 Task: Select service leadership development.
Action: Mouse moved to (609, 155)
Screenshot: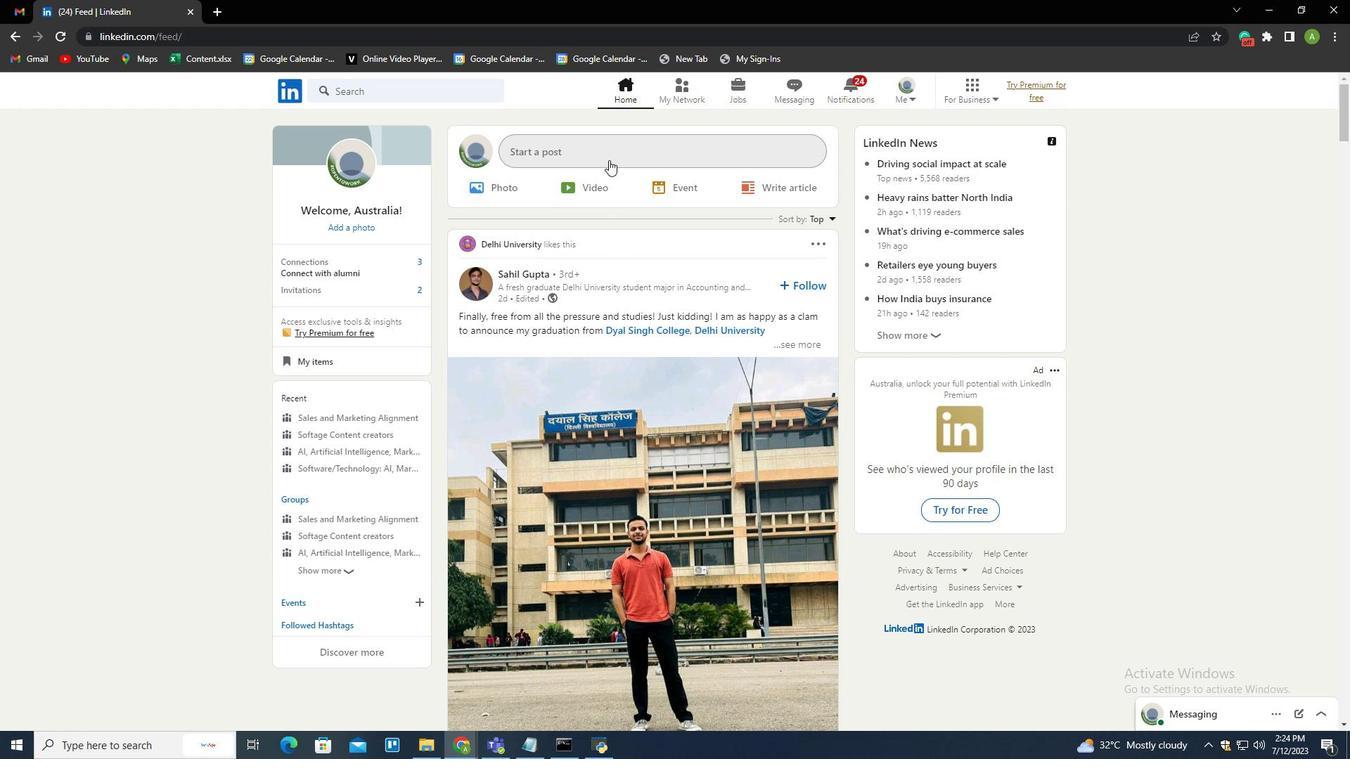 
Action: Mouse pressed left at (609, 155)
Screenshot: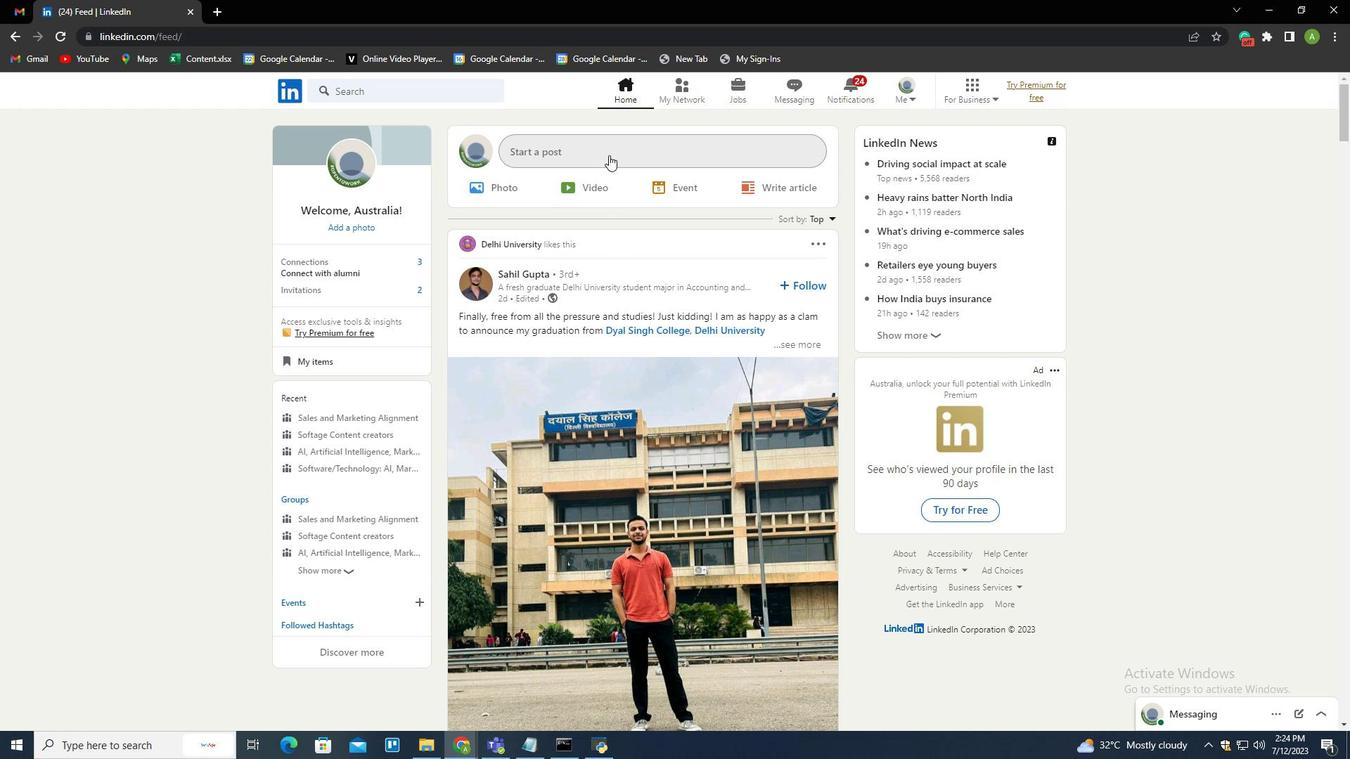 
Action: Mouse moved to (598, 416)
Screenshot: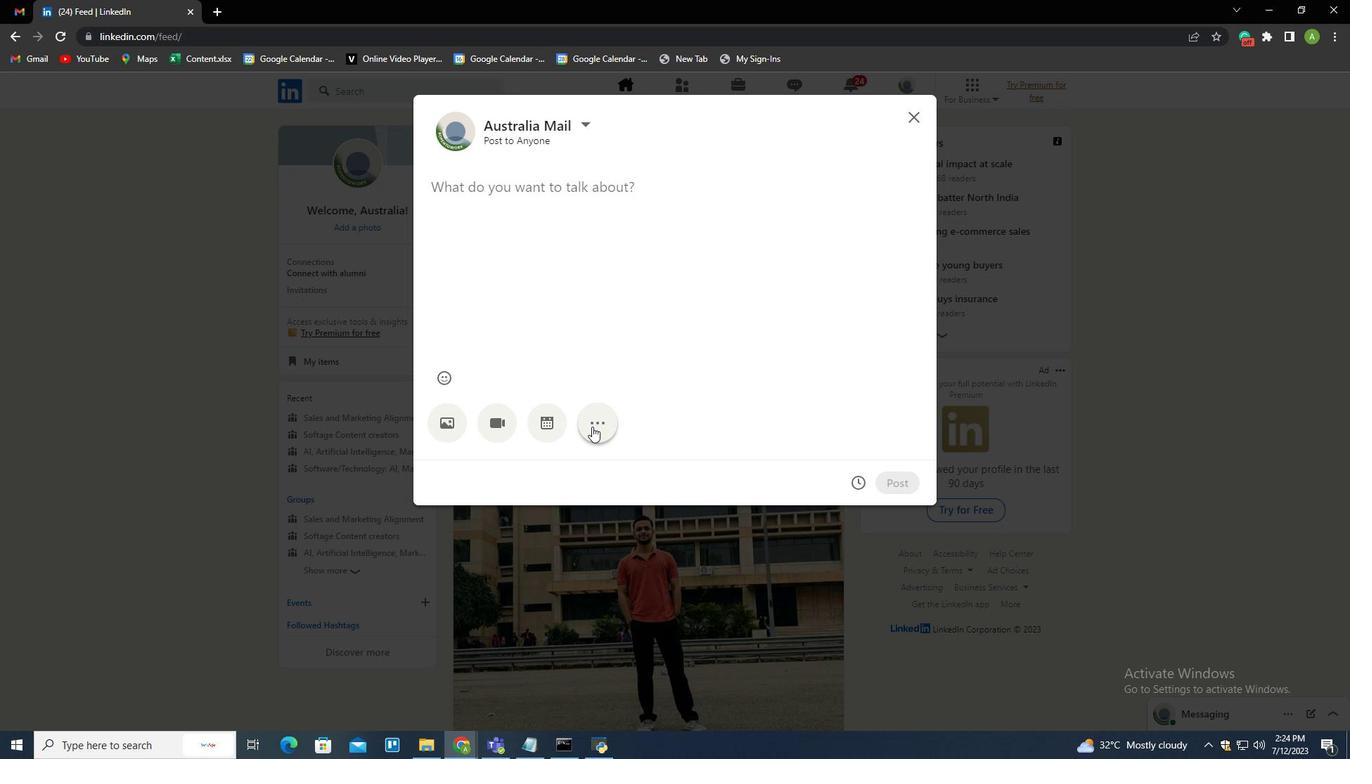 
Action: Mouse pressed left at (598, 416)
Screenshot: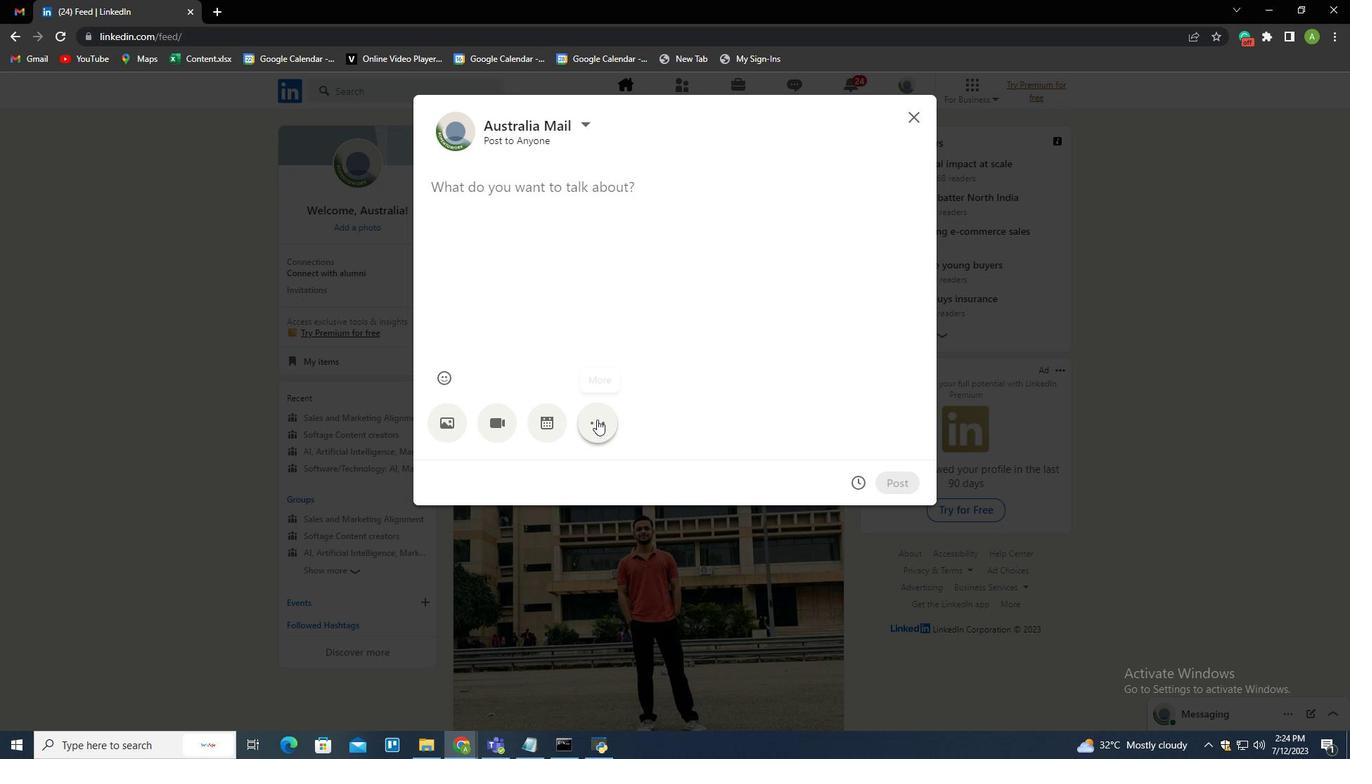 
Action: Mouse moved to (799, 414)
Screenshot: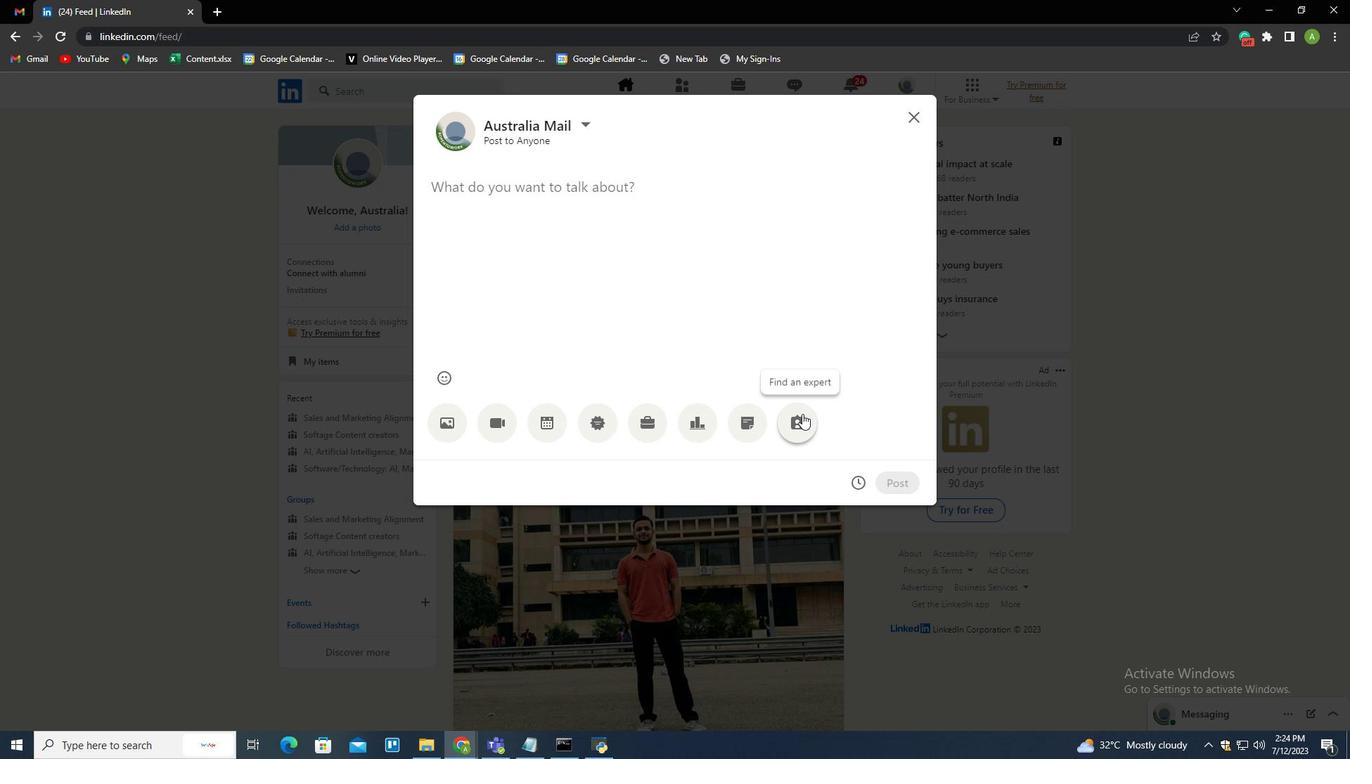 
Action: Mouse pressed left at (799, 414)
Screenshot: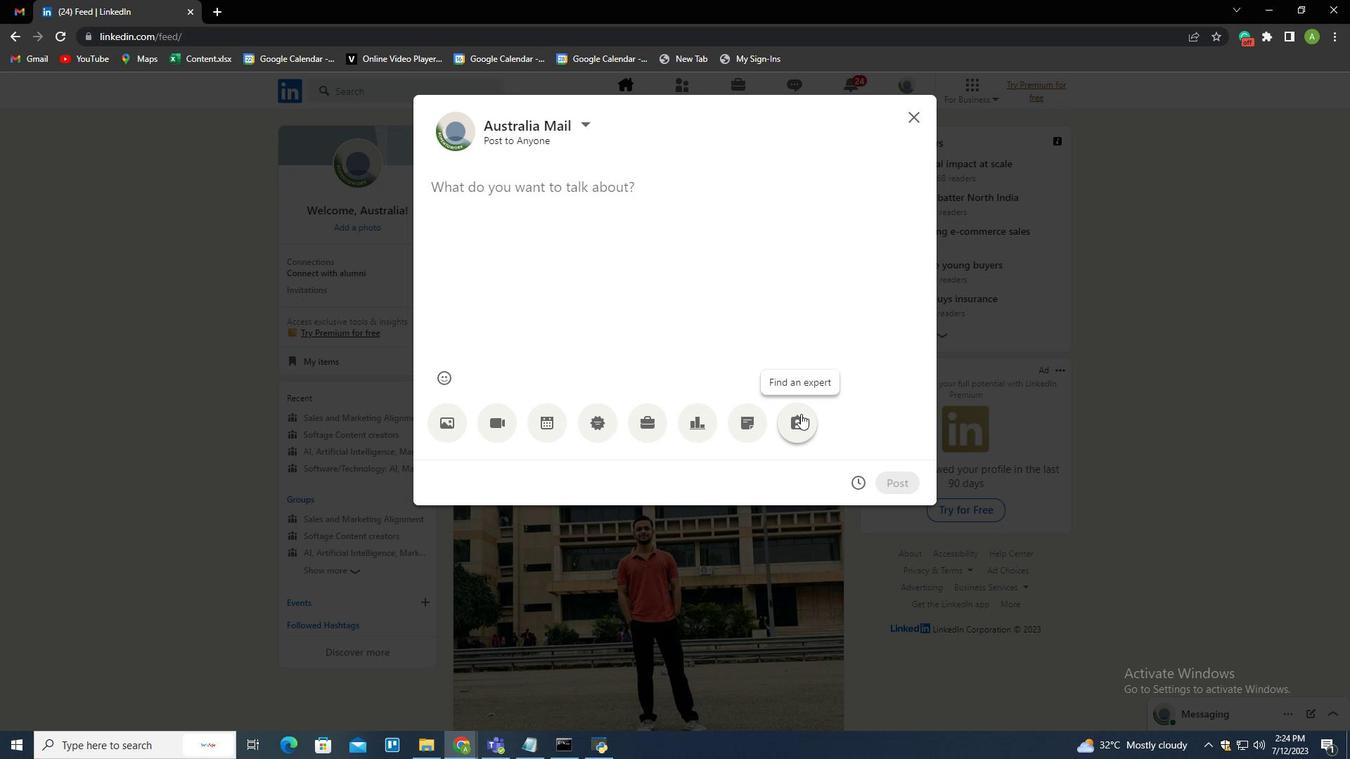 
Action: Mouse moved to (554, 203)
Screenshot: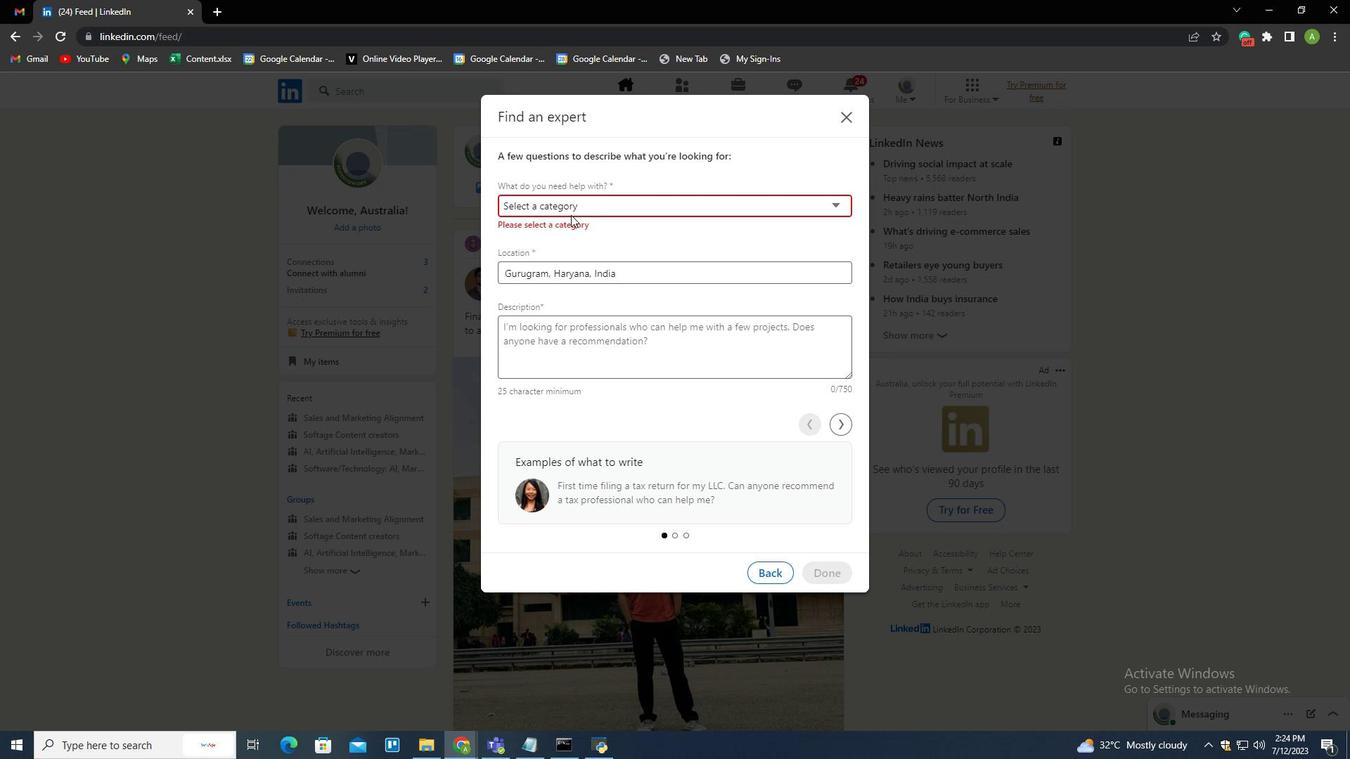 
Action: Mouse pressed left at (554, 203)
Screenshot: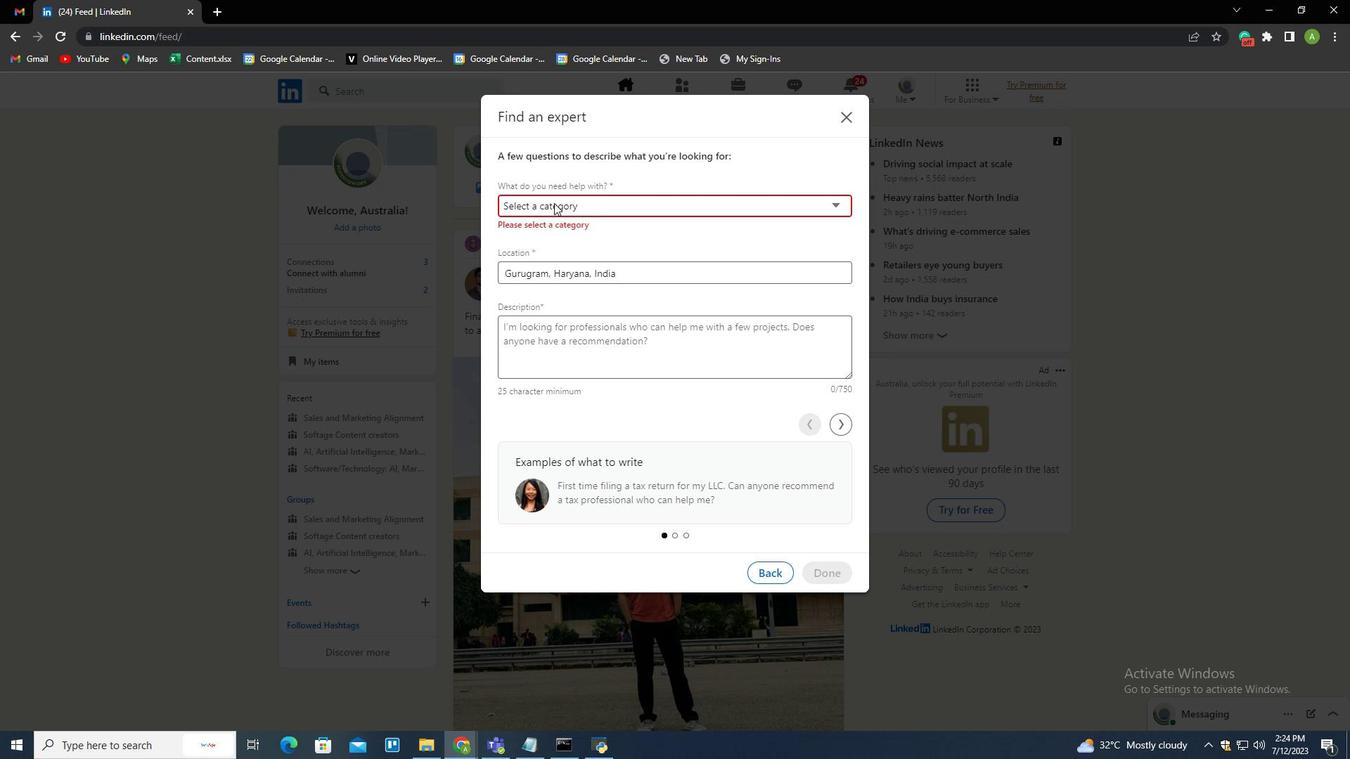 
Action: Mouse moved to (549, 251)
Screenshot: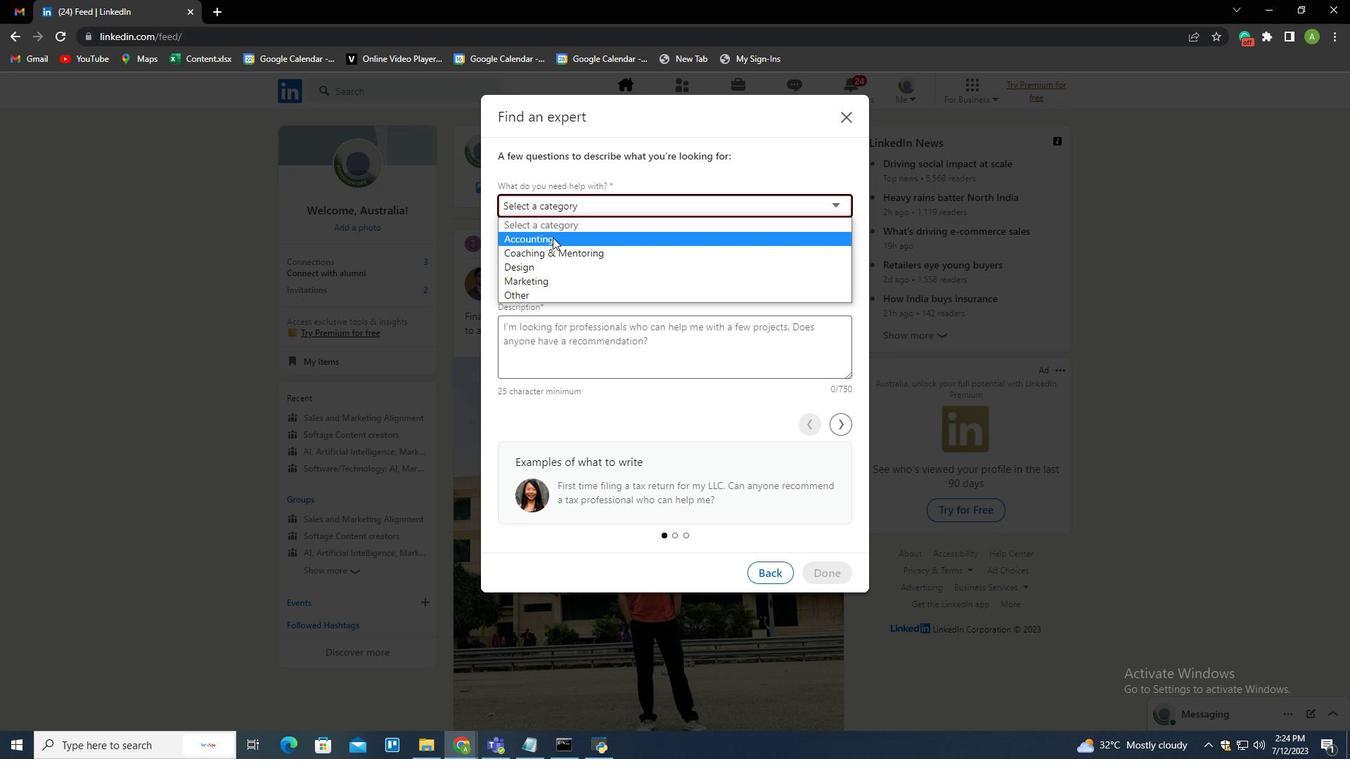 
Action: Mouse pressed left at (549, 251)
Screenshot: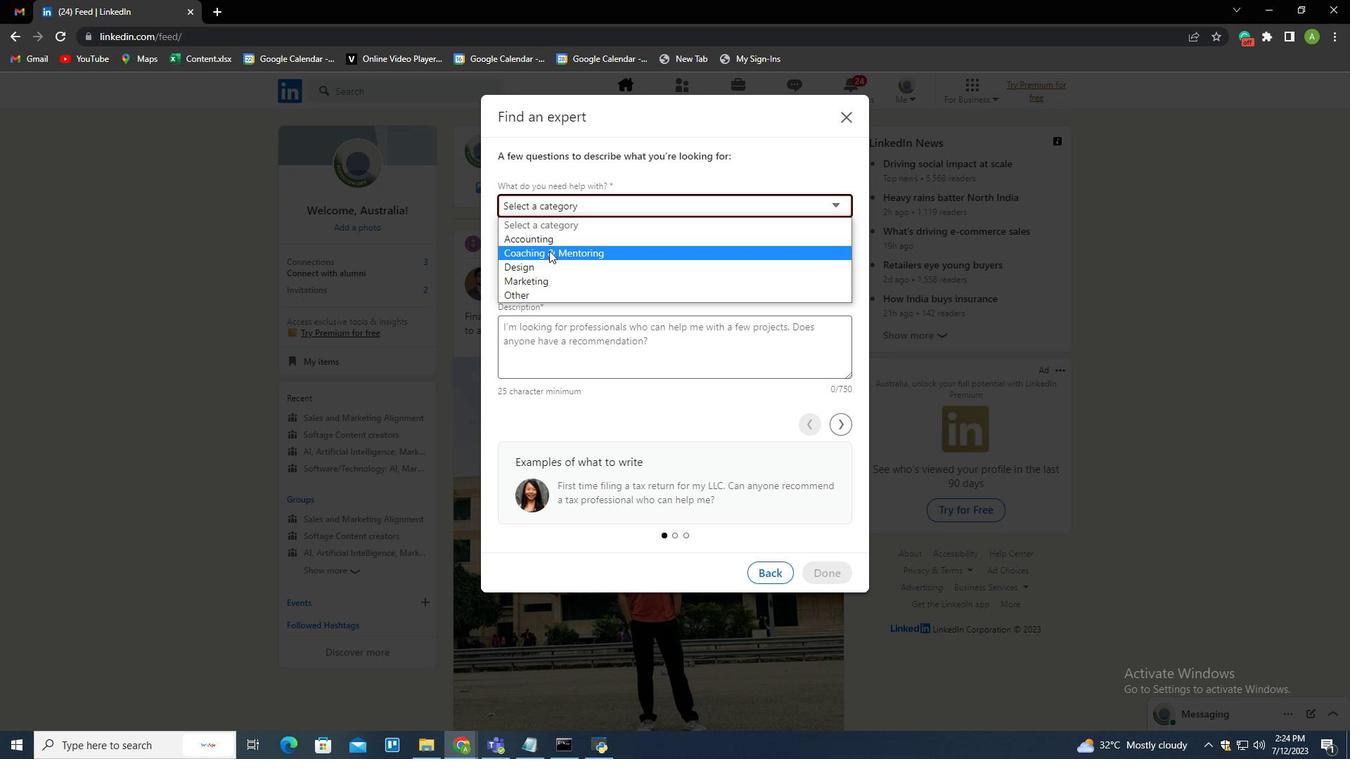 
Action: Mouse moved to (554, 262)
Screenshot: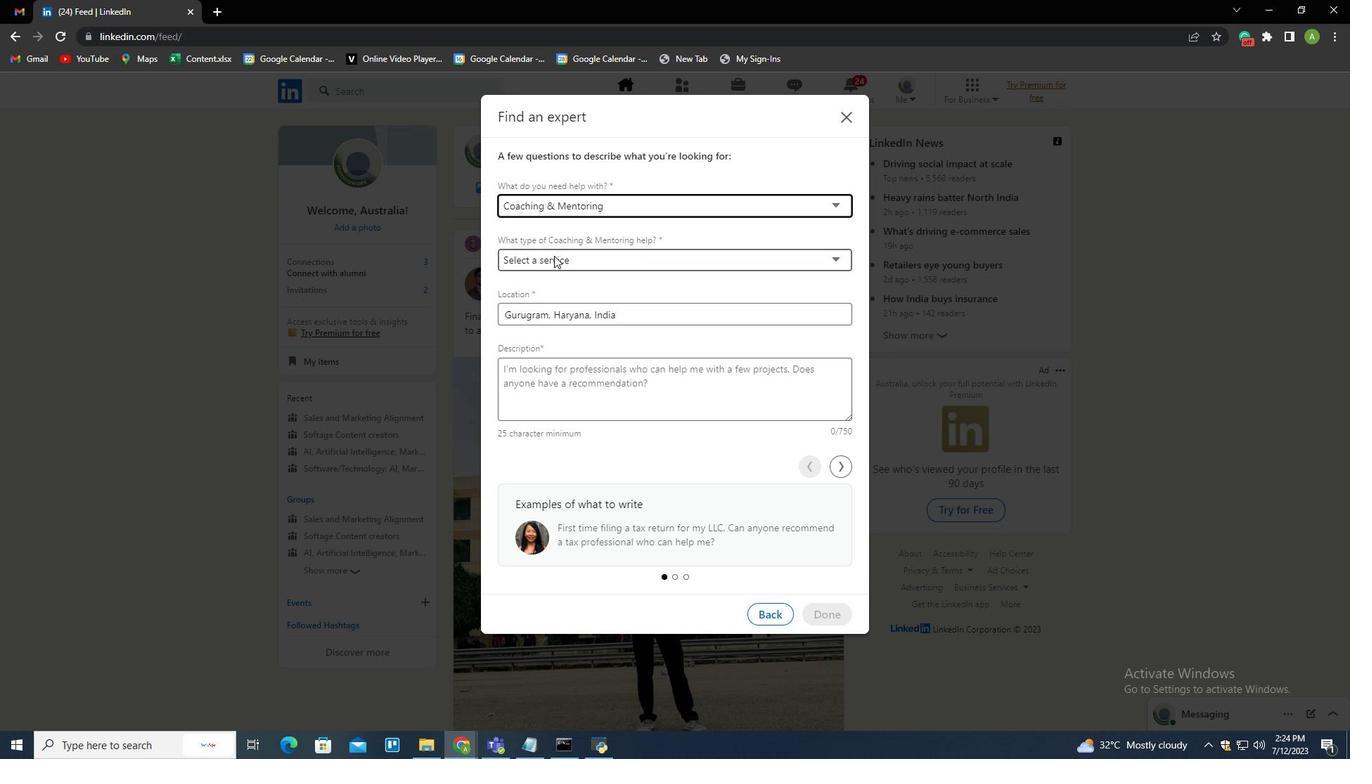 
Action: Mouse pressed left at (554, 262)
Screenshot: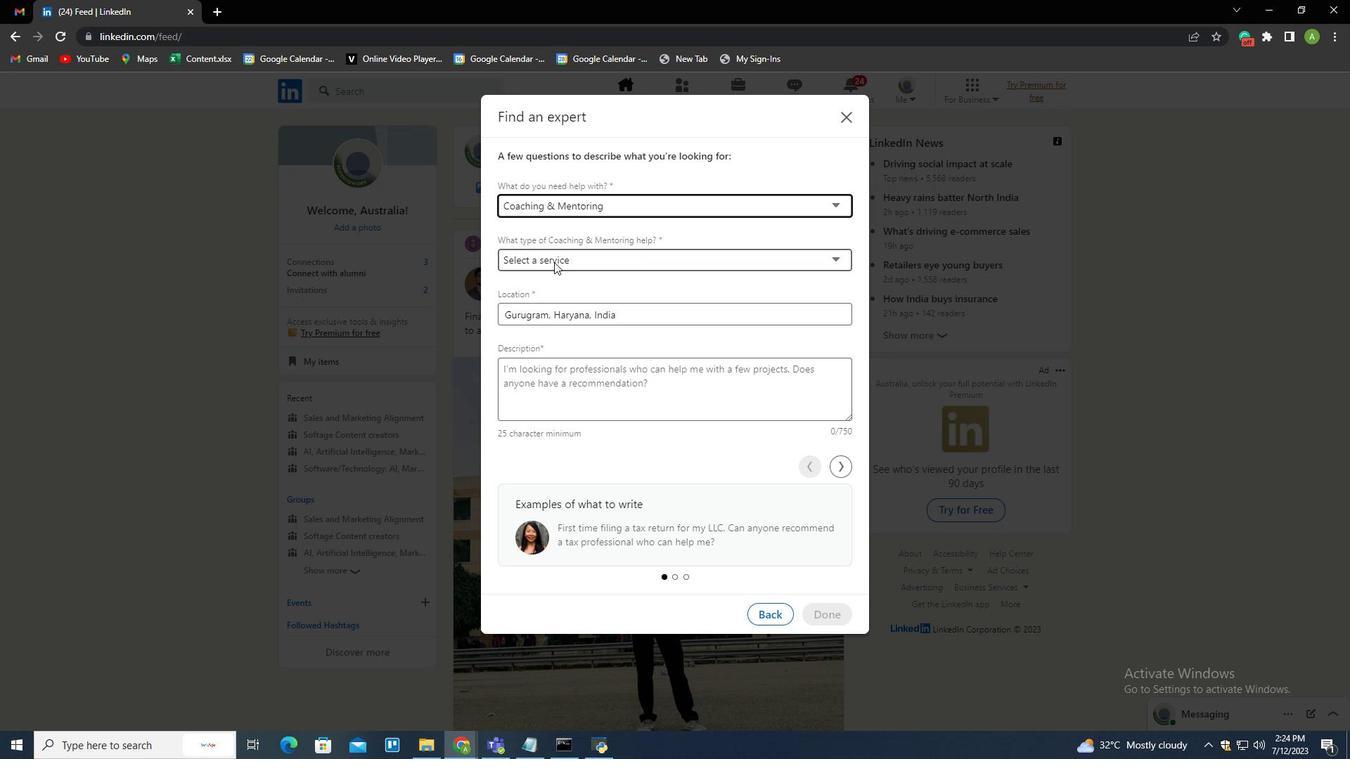 
Action: Mouse moved to (552, 329)
Screenshot: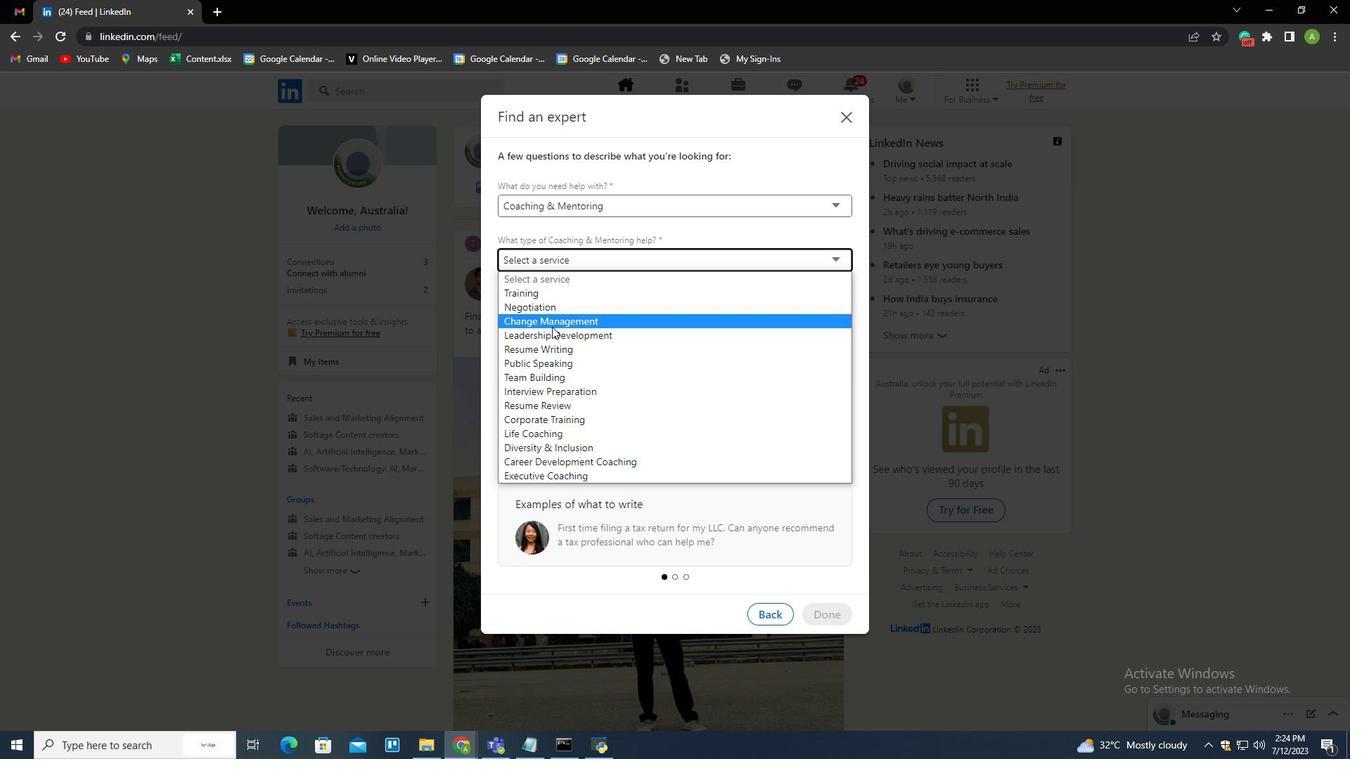 
Action: Mouse pressed left at (552, 329)
Screenshot: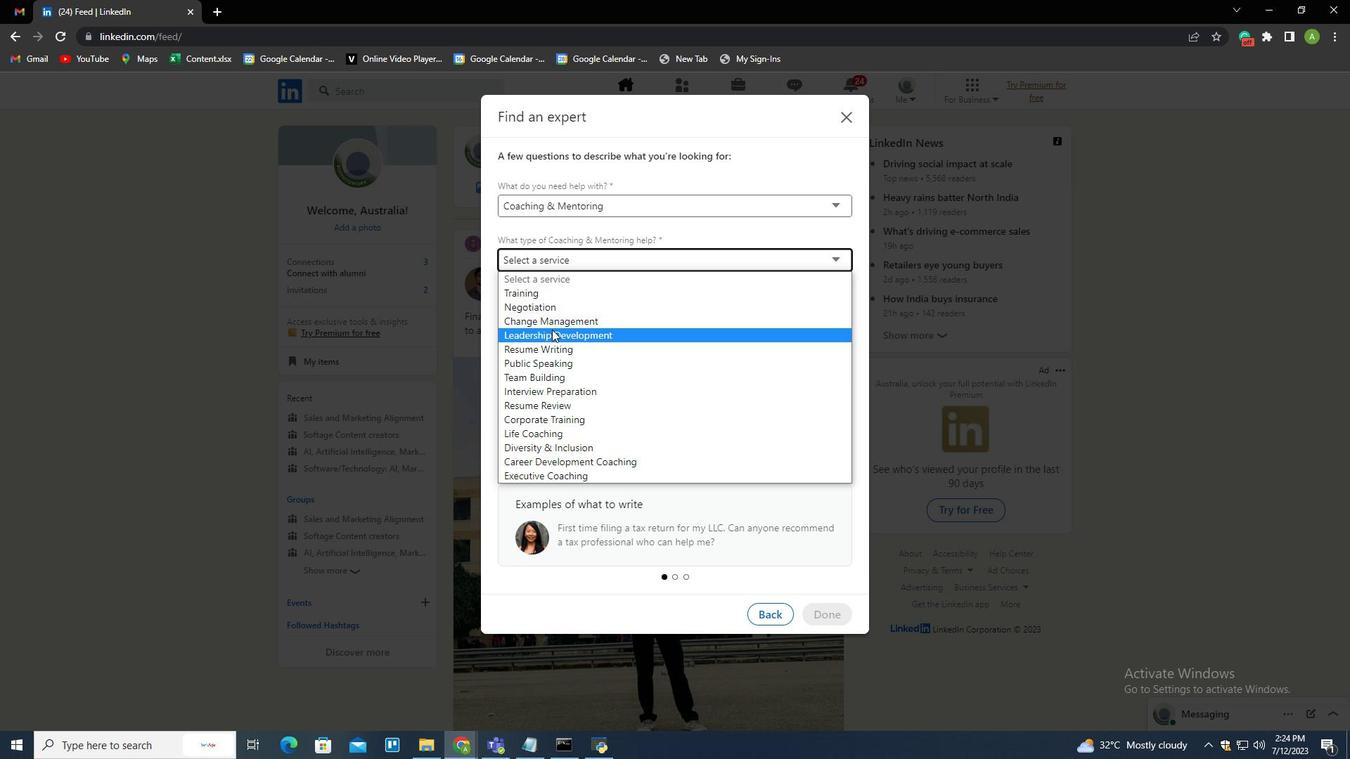 
Action: Mouse moved to (621, 511)
Screenshot: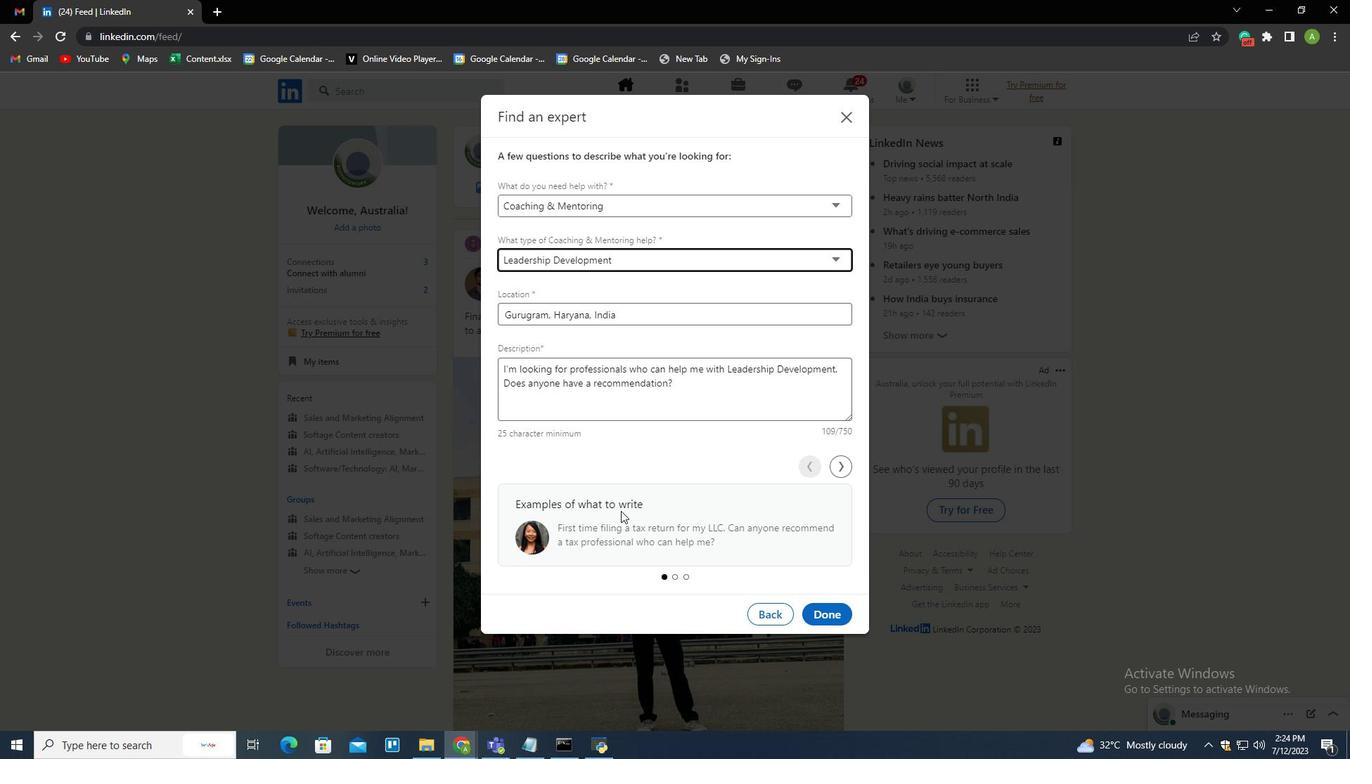 
